 Task: Look for products from Painterland Sisters only.
Action: Mouse pressed left at (17, 99)
Screenshot: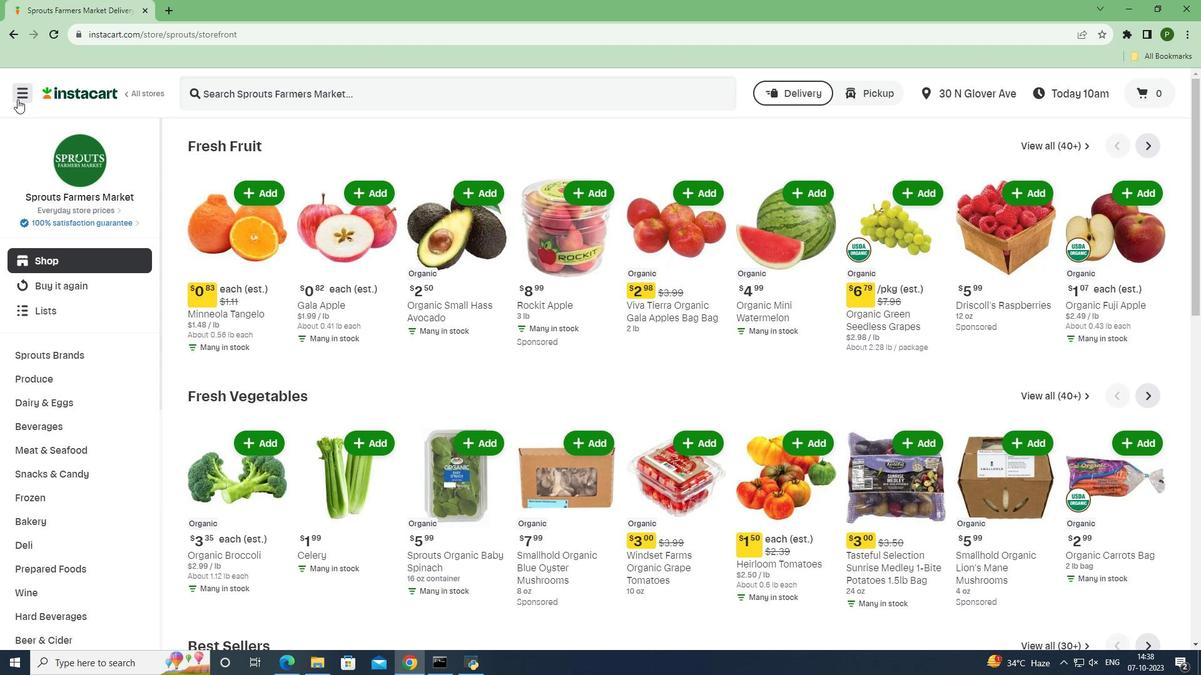 
Action: Mouse moved to (47, 341)
Screenshot: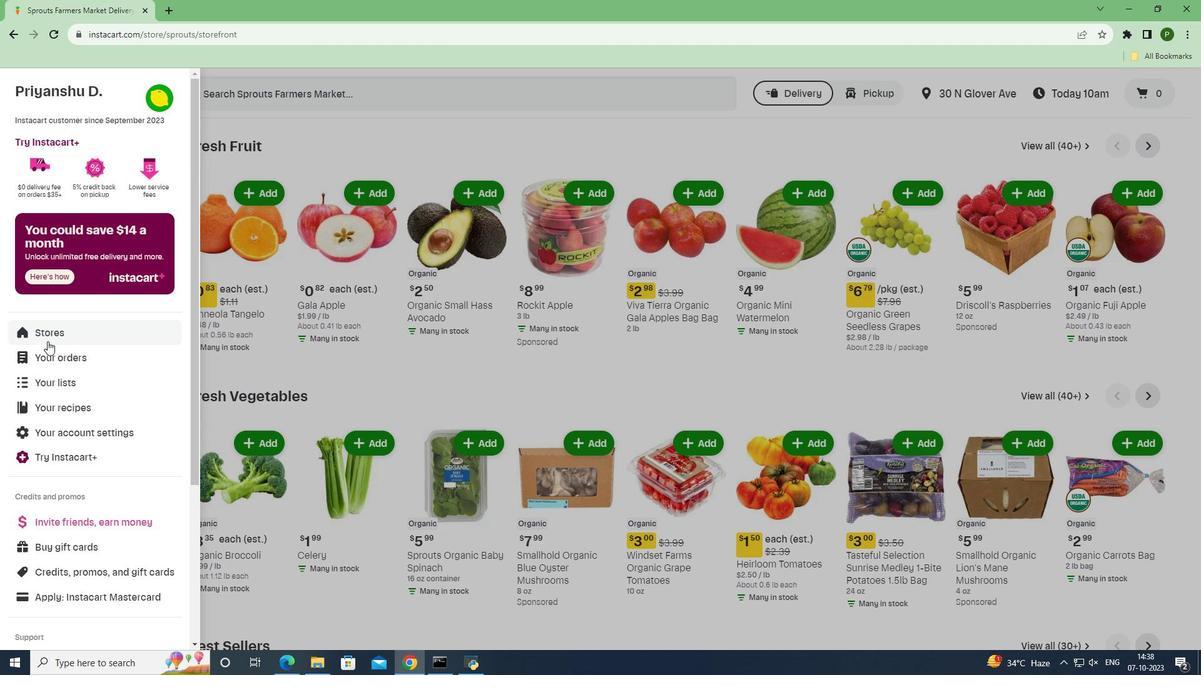 
Action: Mouse pressed left at (47, 341)
Screenshot: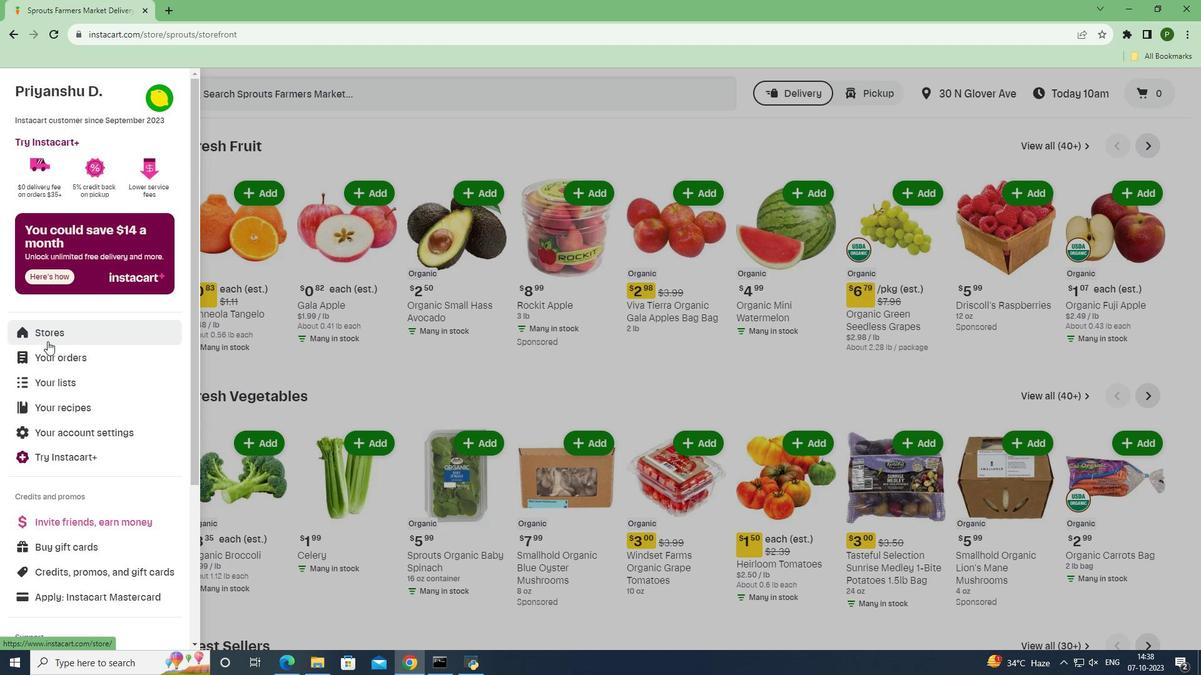 
Action: Mouse moved to (314, 140)
Screenshot: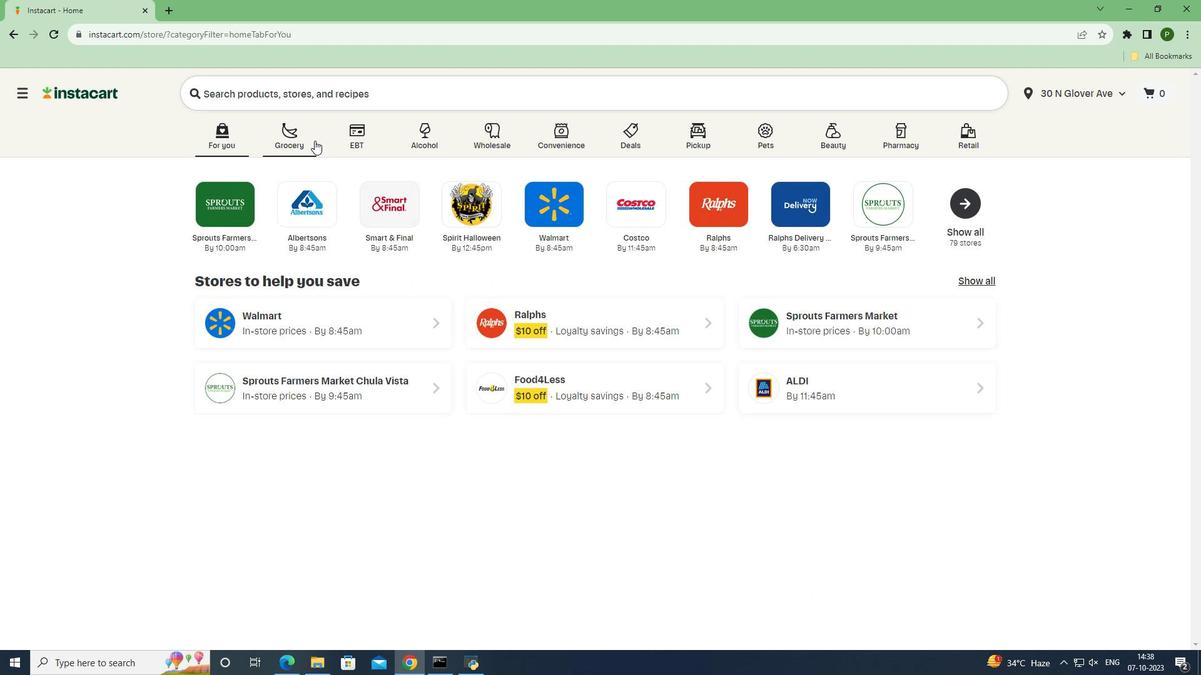 
Action: Mouse pressed left at (314, 140)
Screenshot: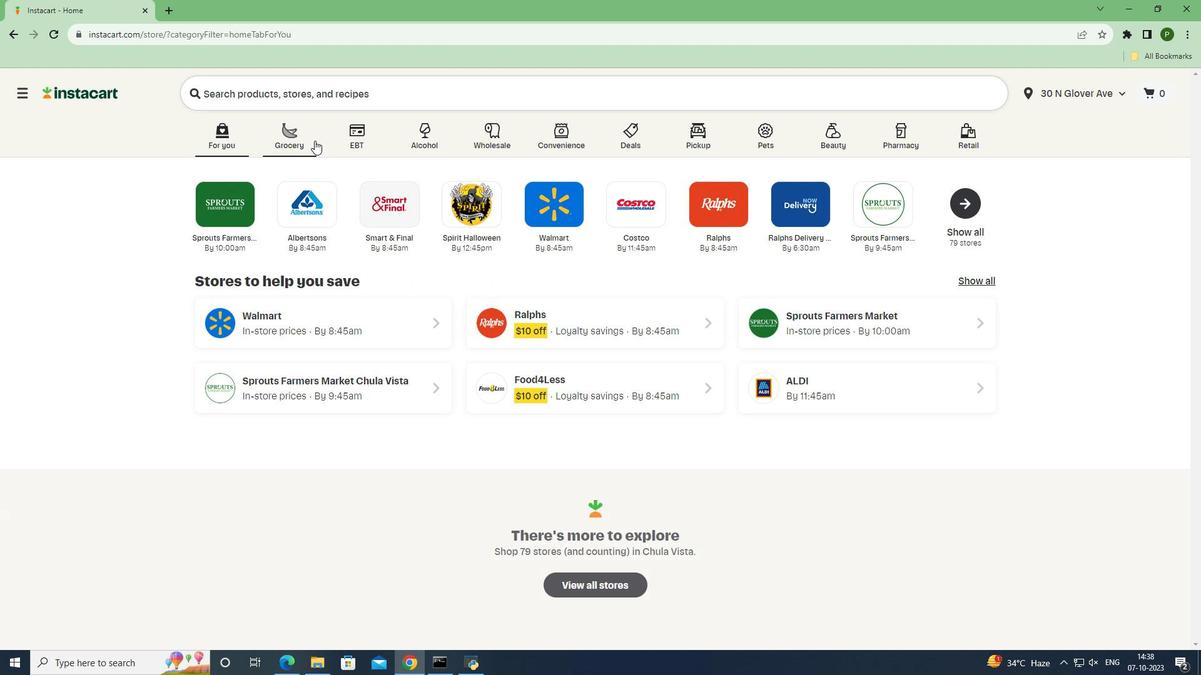 
Action: Mouse moved to (527, 289)
Screenshot: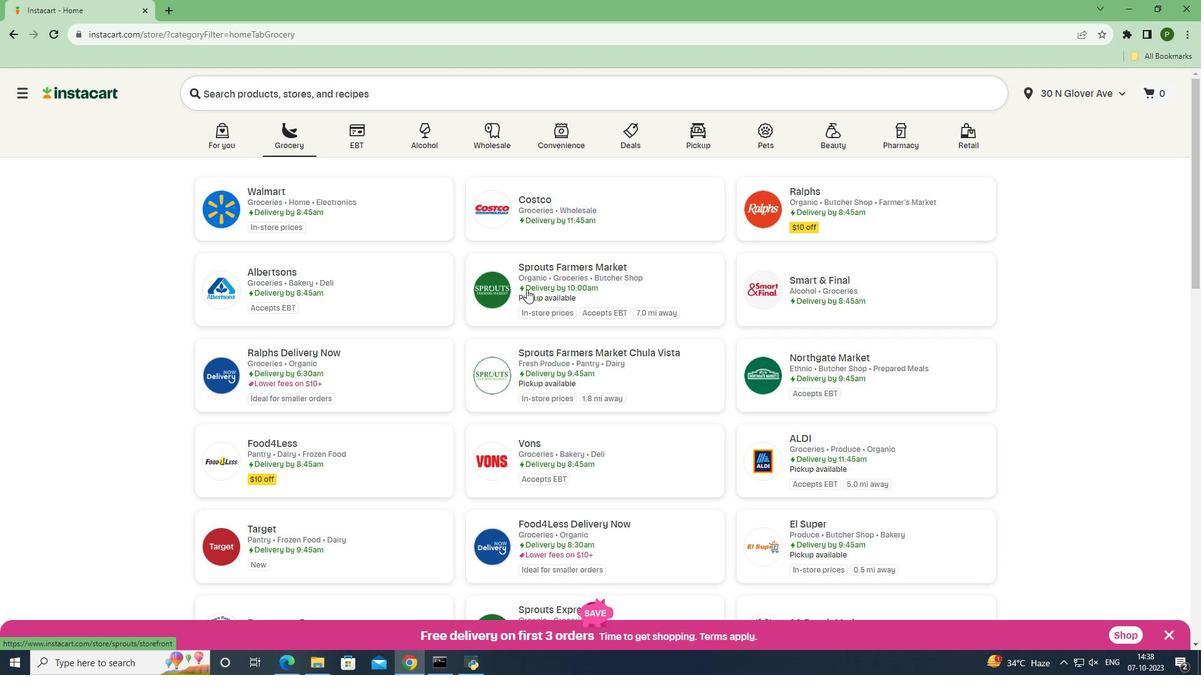 
Action: Mouse pressed left at (527, 289)
Screenshot: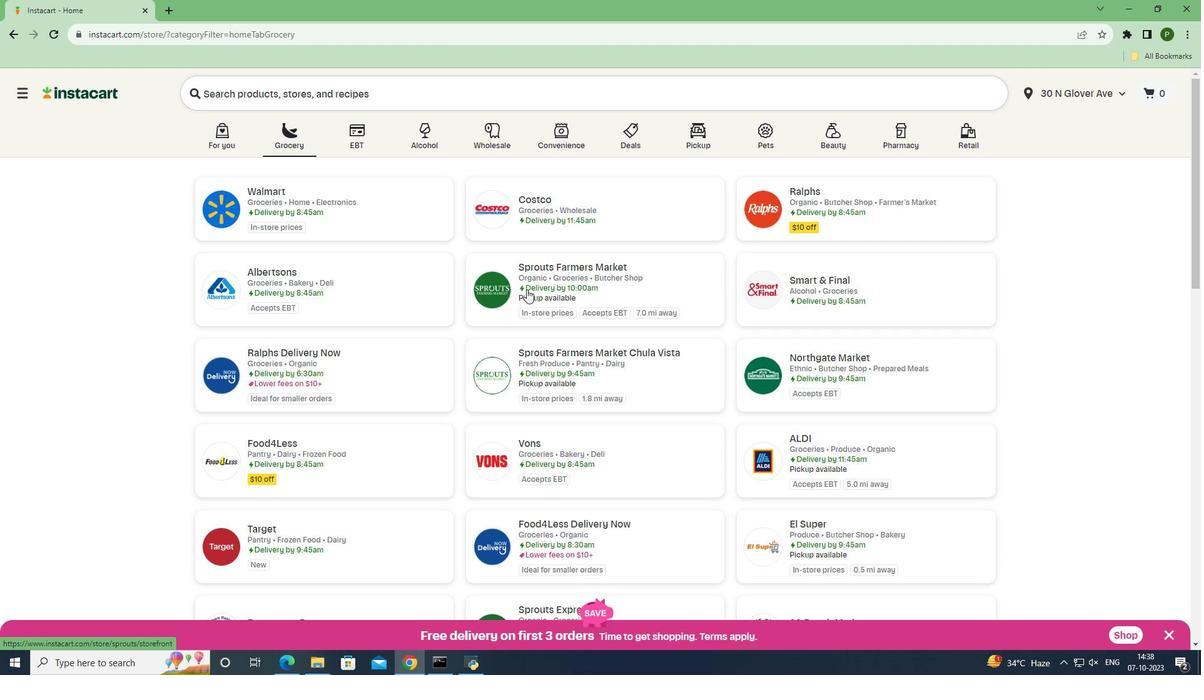 
Action: Mouse moved to (80, 402)
Screenshot: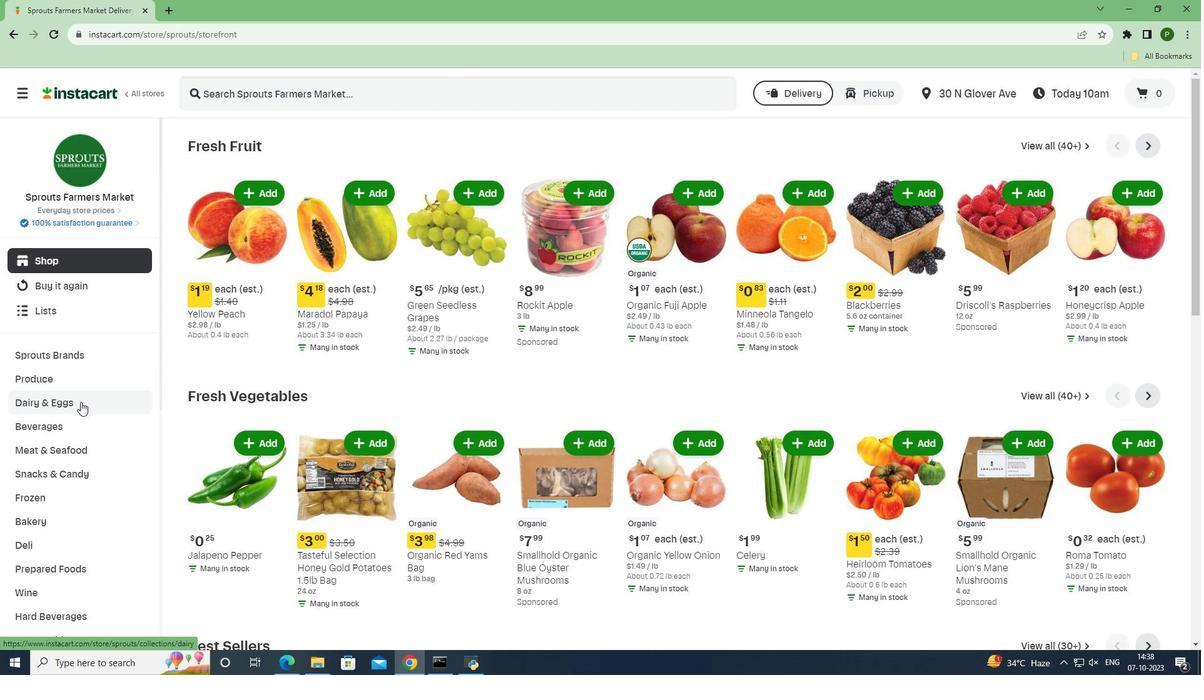 
Action: Mouse pressed left at (80, 402)
Screenshot: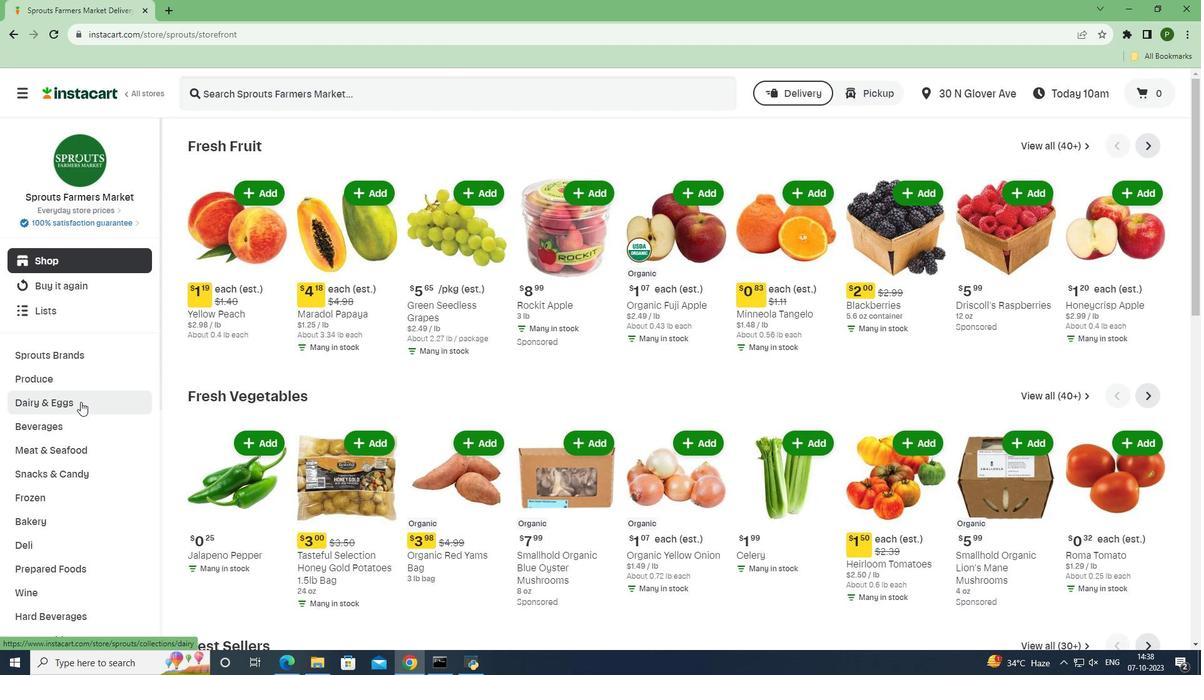 
Action: Mouse moved to (45, 497)
Screenshot: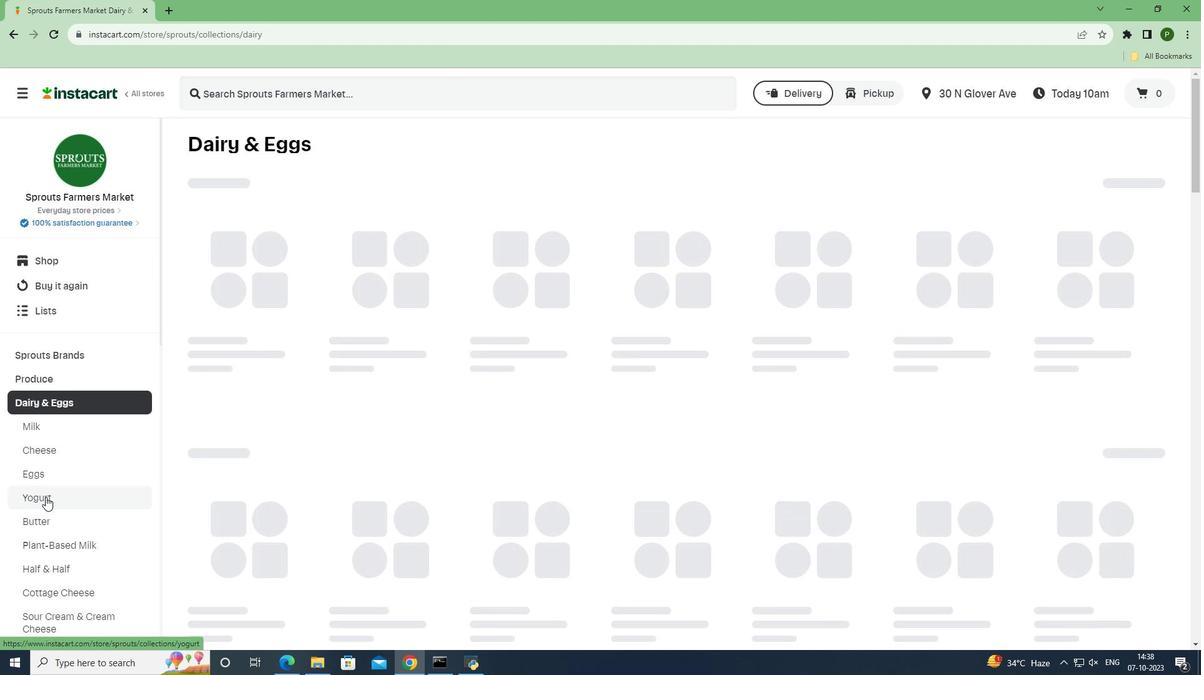 
Action: Mouse pressed left at (45, 497)
Screenshot: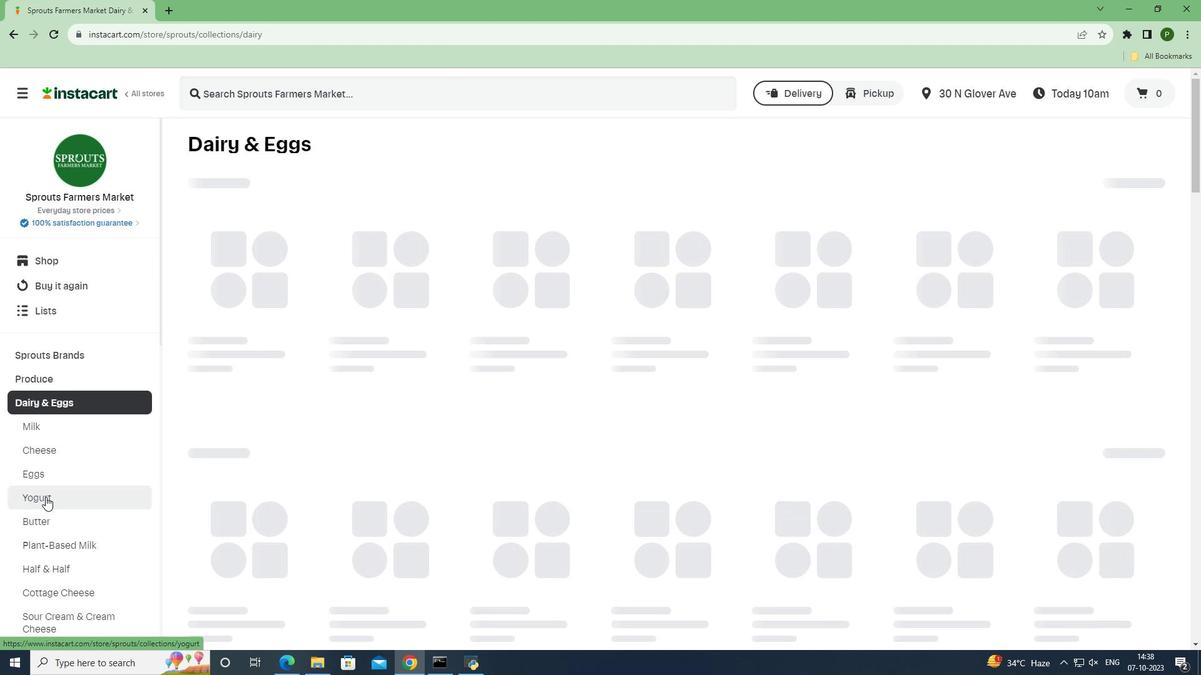 
Action: Mouse moved to (397, 234)
Screenshot: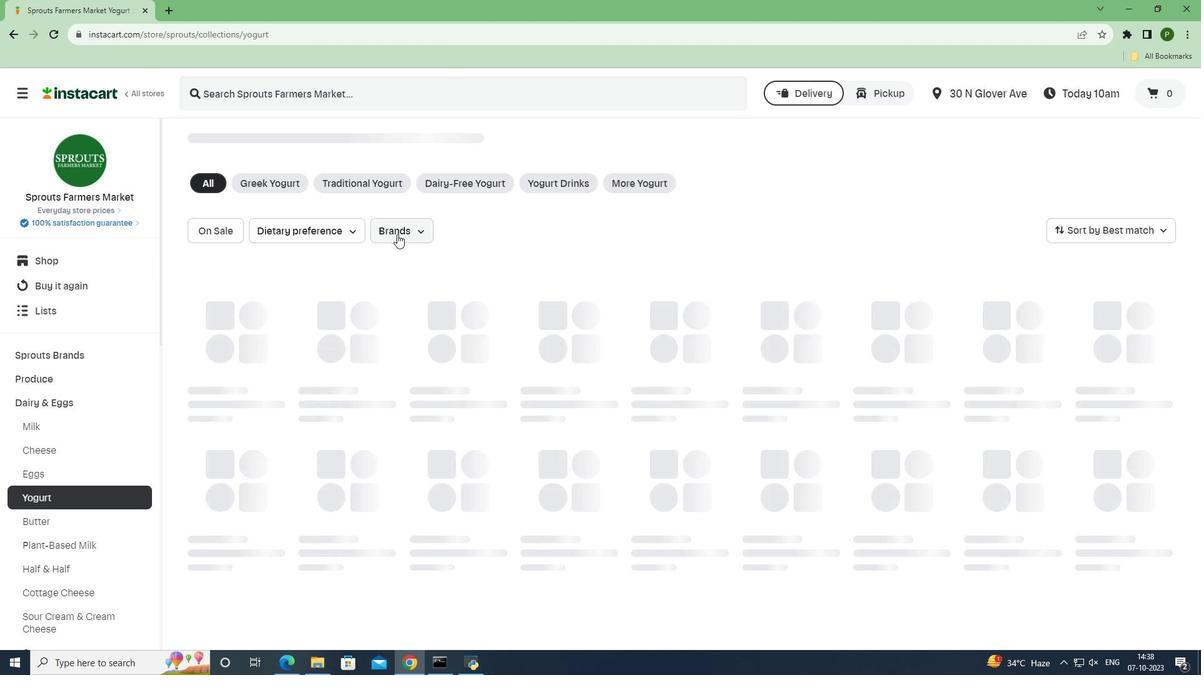 
Action: Mouse pressed left at (397, 234)
Screenshot: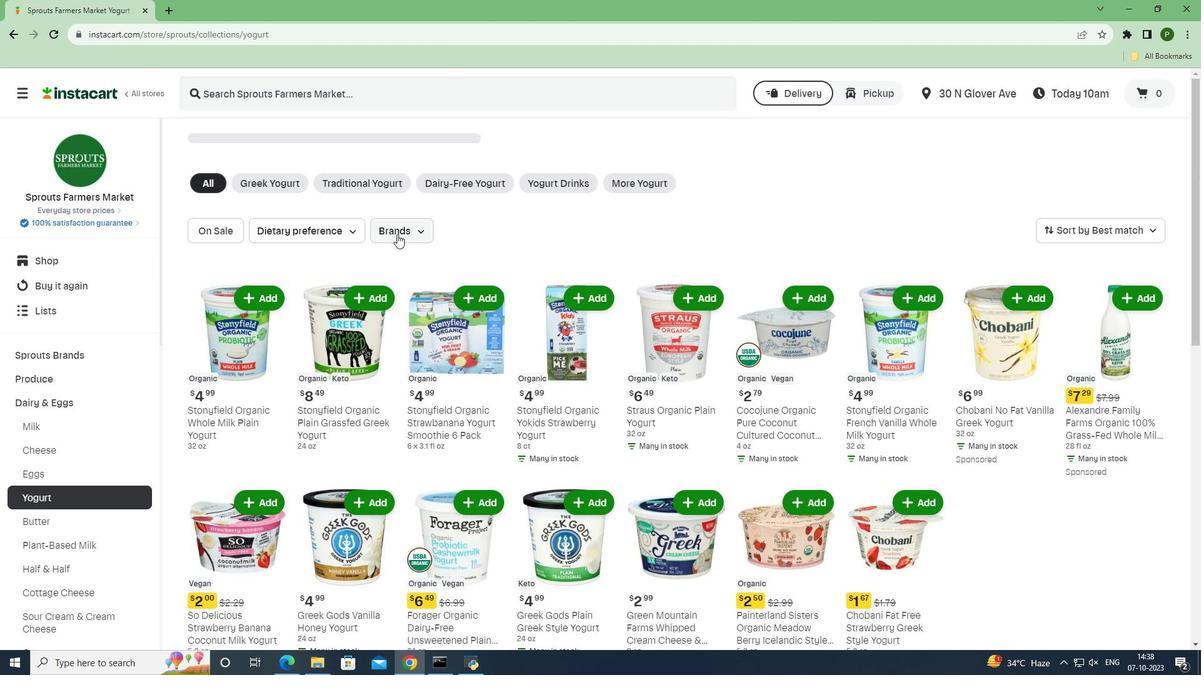 
Action: Mouse moved to (433, 331)
Screenshot: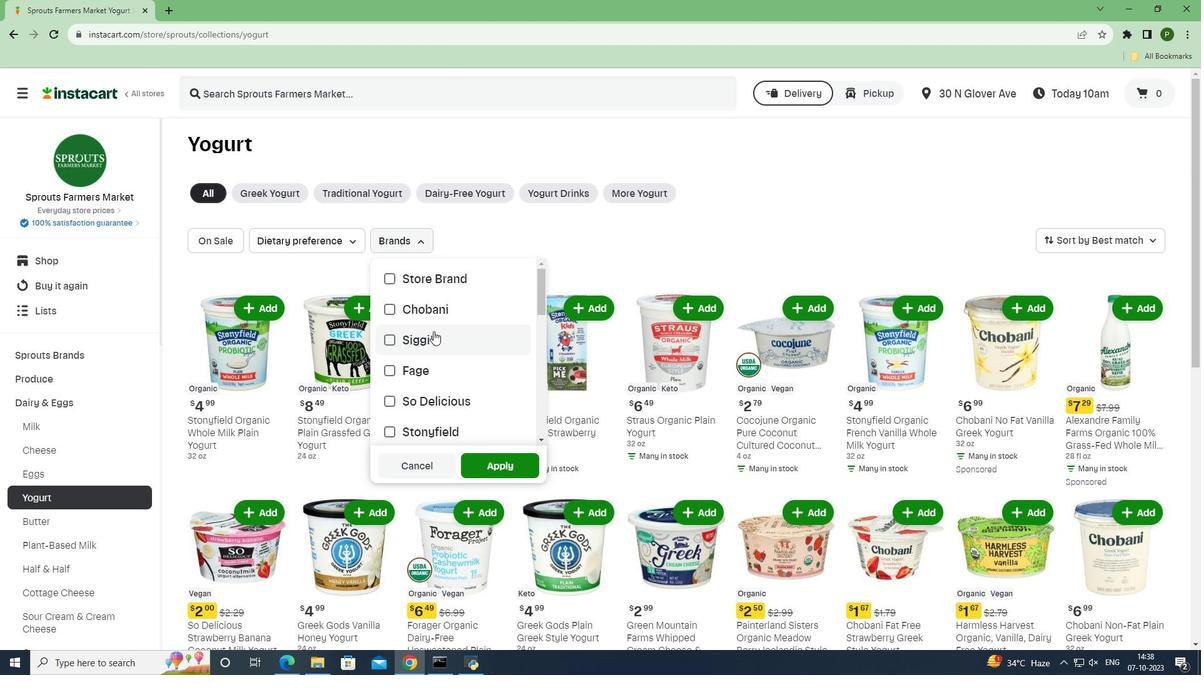 
Action: Mouse scrolled (433, 331) with delta (0, 0)
Screenshot: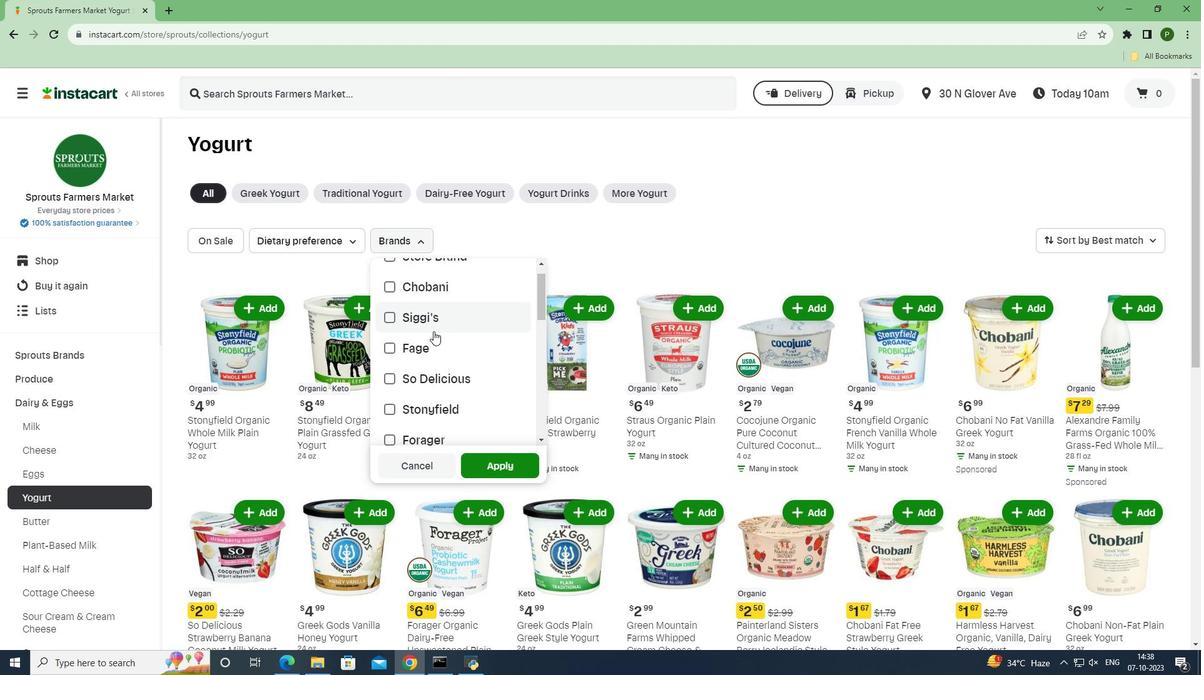 
Action: Mouse scrolled (433, 331) with delta (0, 0)
Screenshot: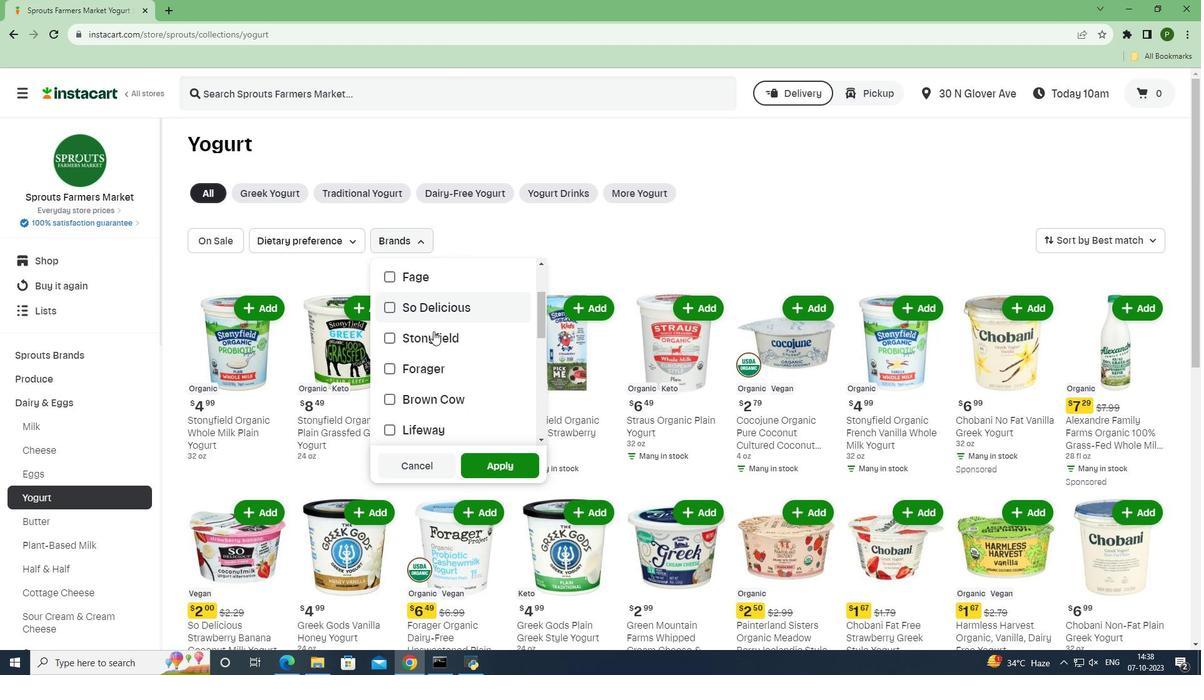 
Action: Mouse scrolled (433, 331) with delta (0, 0)
Screenshot: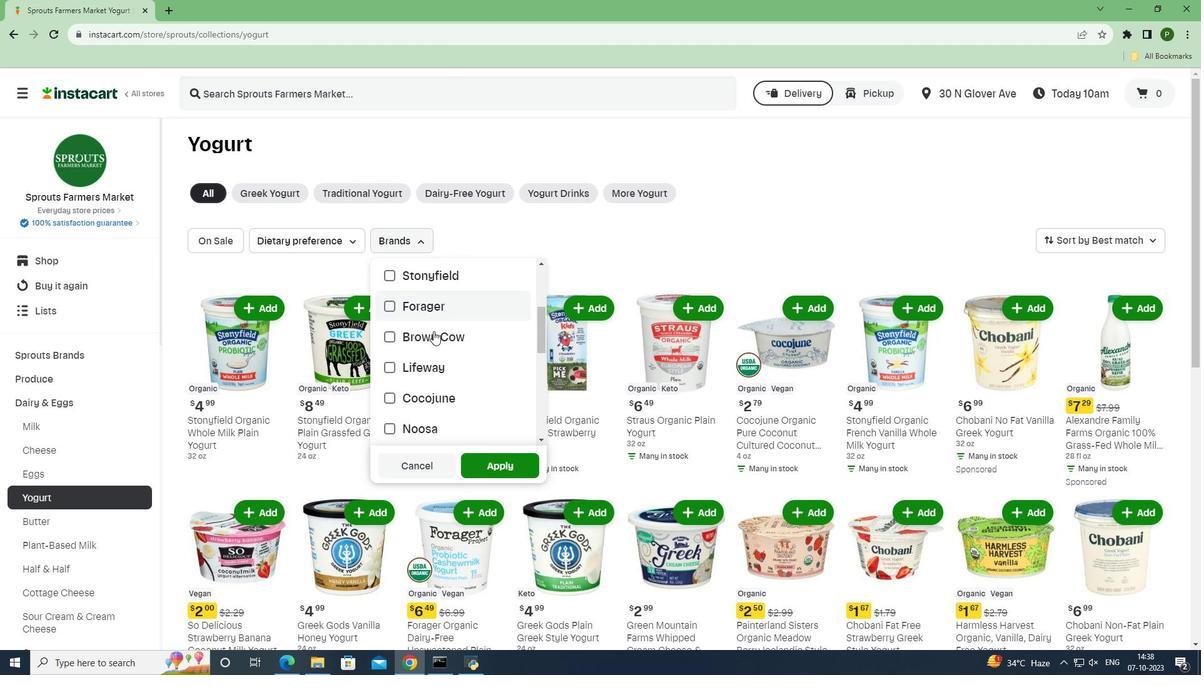 
Action: Mouse scrolled (433, 331) with delta (0, 0)
Screenshot: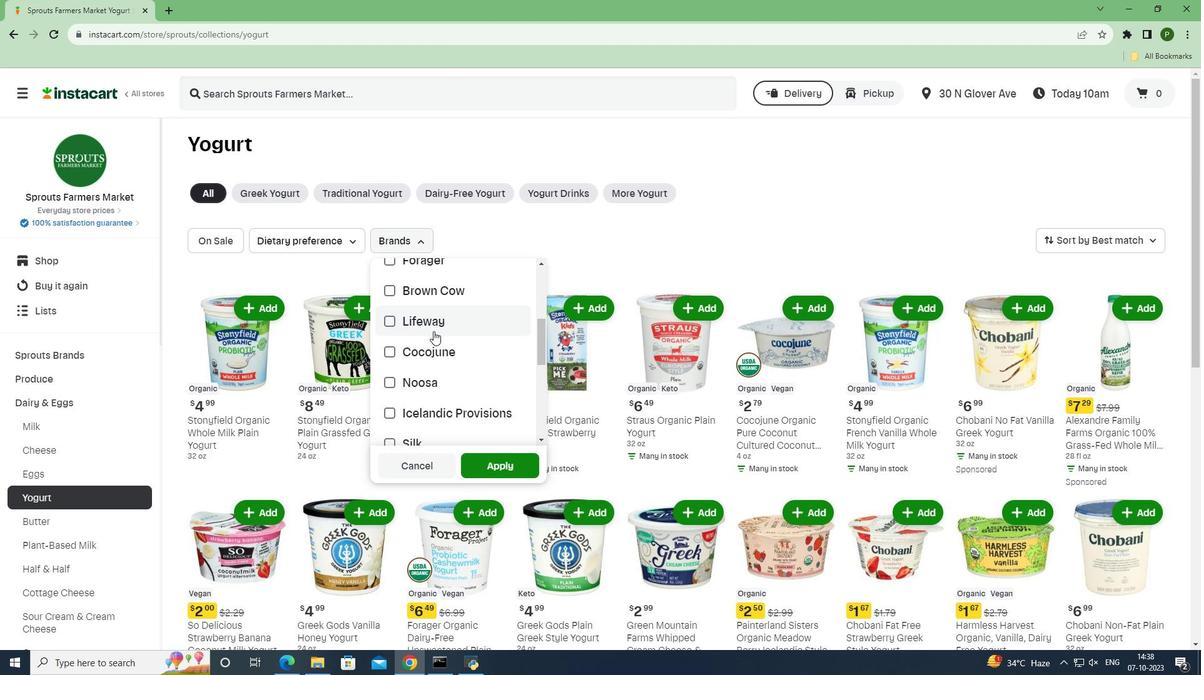 
Action: Mouse scrolled (433, 331) with delta (0, 0)
Screenshot: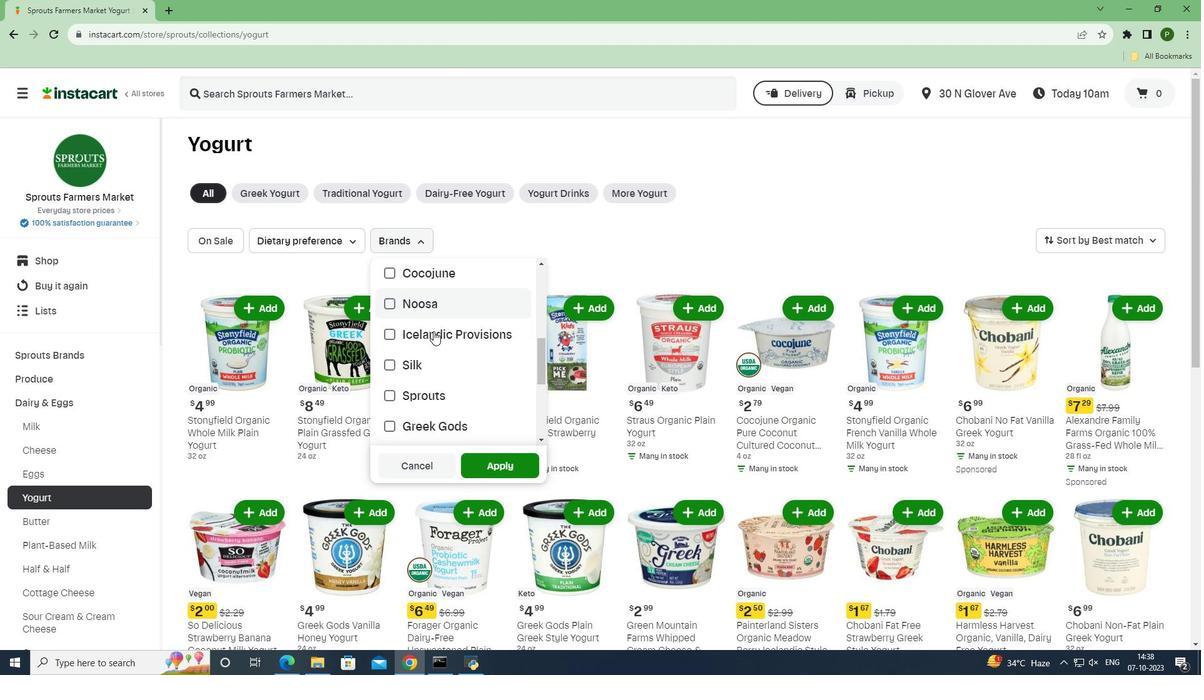 
Action: Mouse scrolled (433, 331) with delta (0, 0)
Screenshot: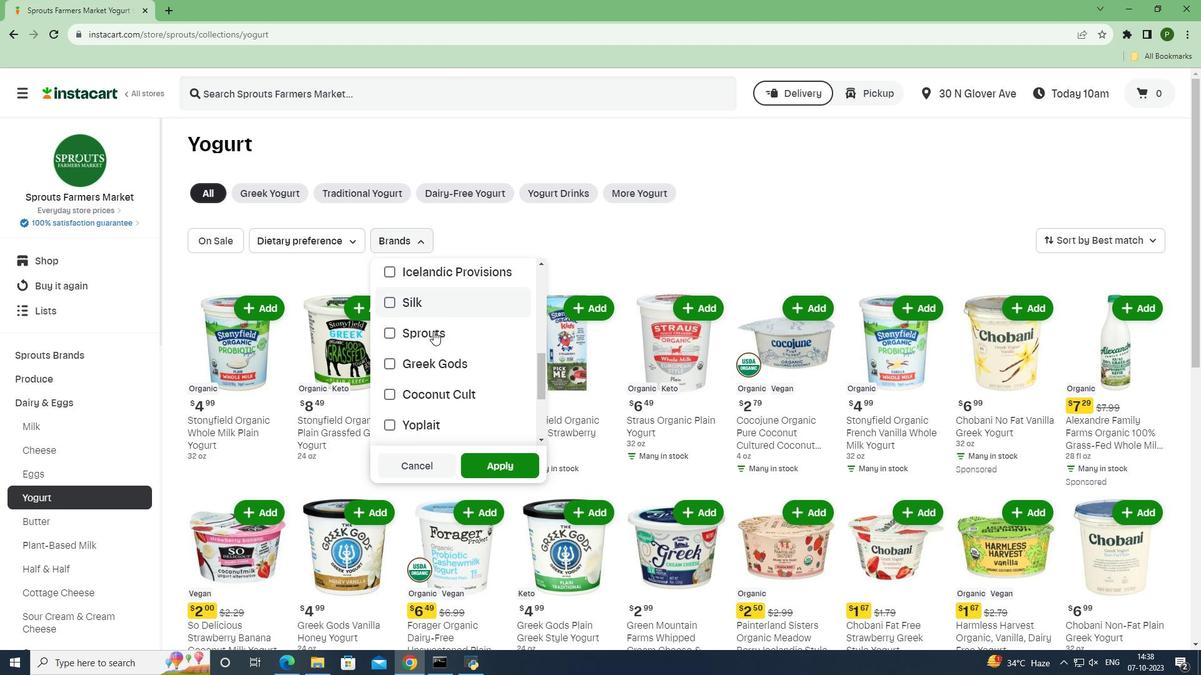 
Action: Mouse scrolled (433, 331) with delta (0, 0)
Screenshot: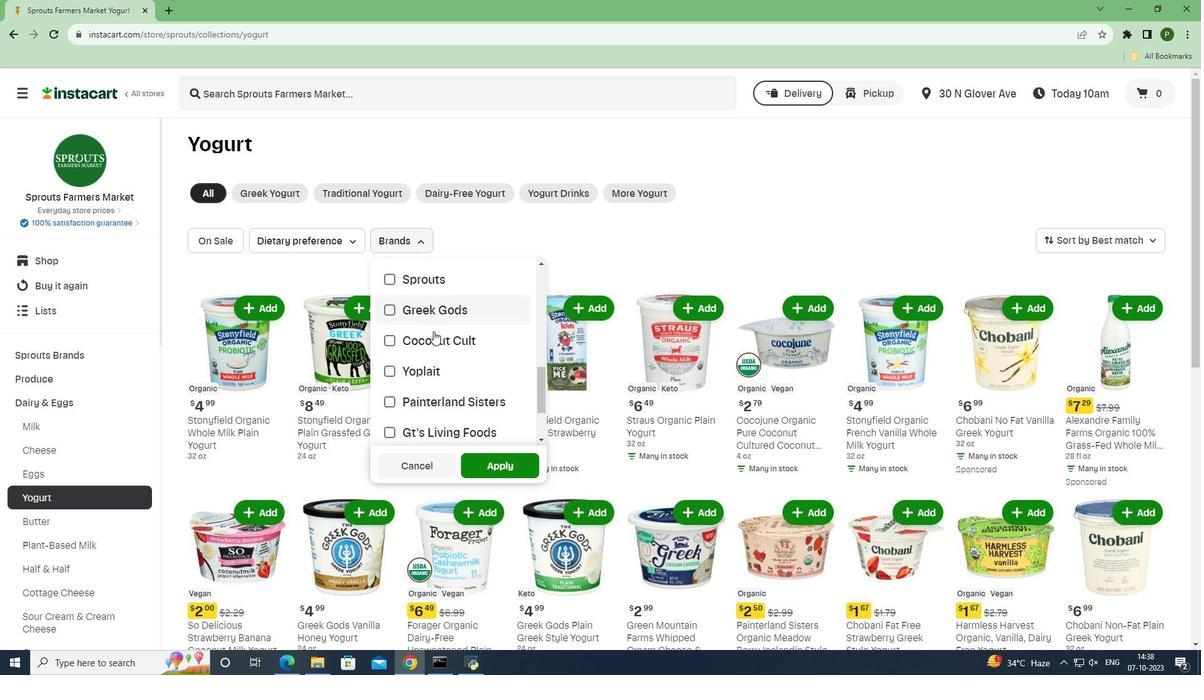 
Action: Mouse moved to (427, 361)
Screenshot: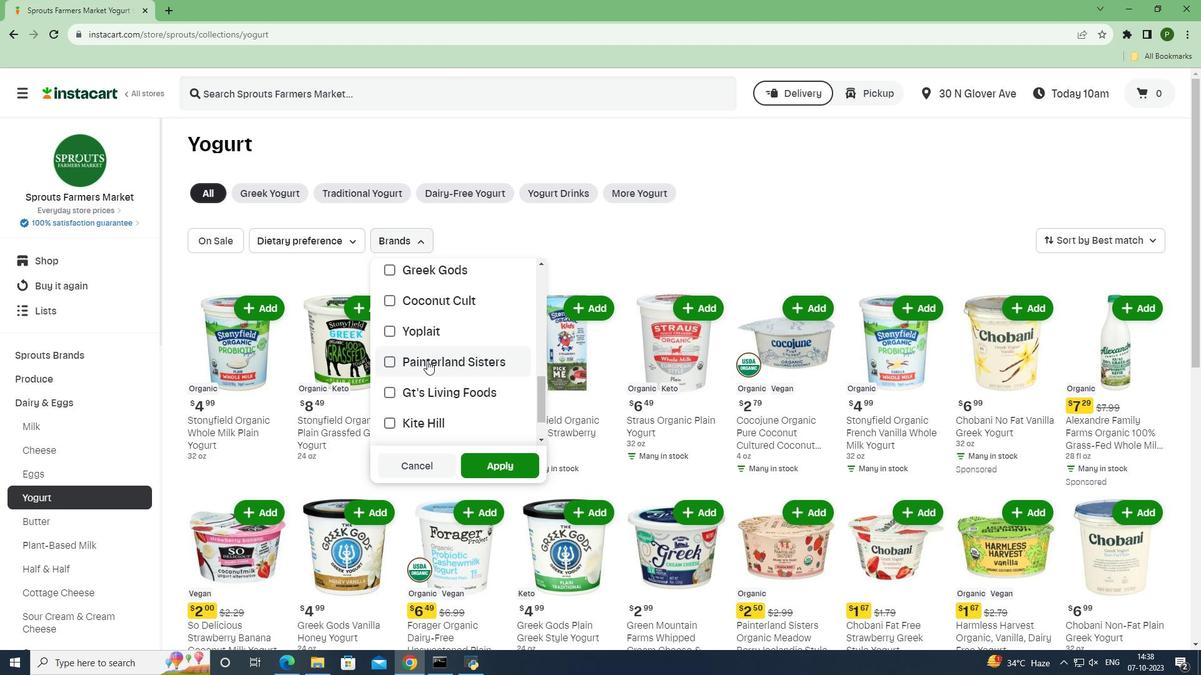 
Action: Mouse pressed left at (427, 361)
Screenshot: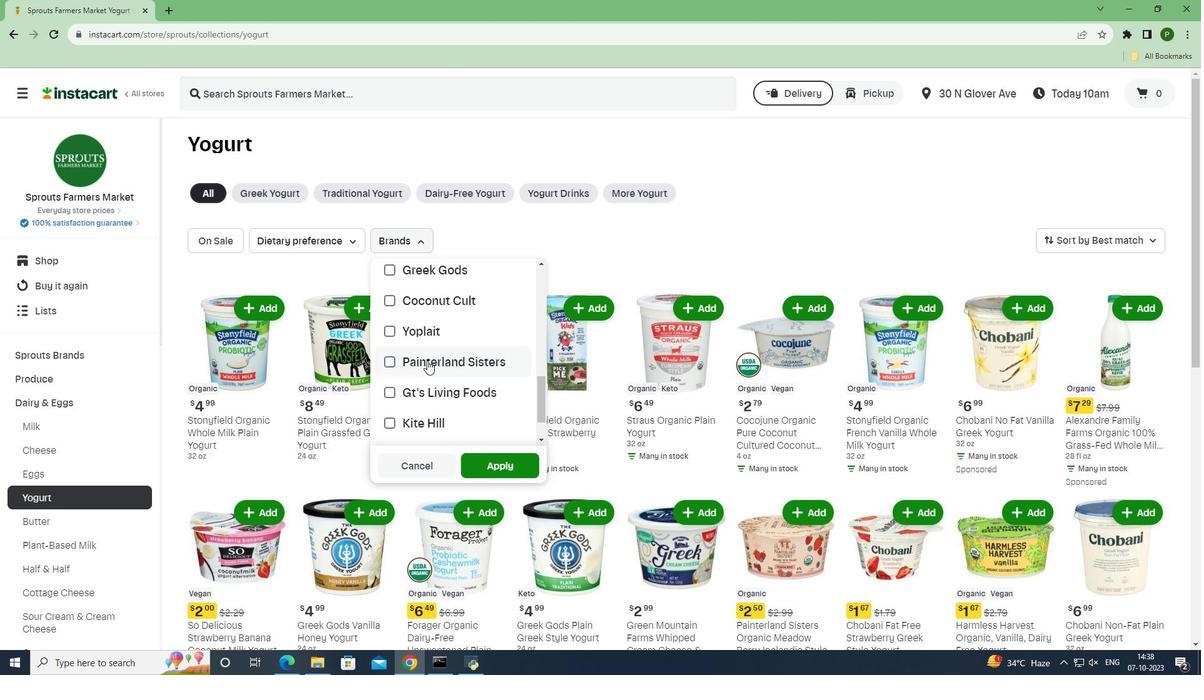 
Action: Mouse moved to (491, 461)
Screenshot: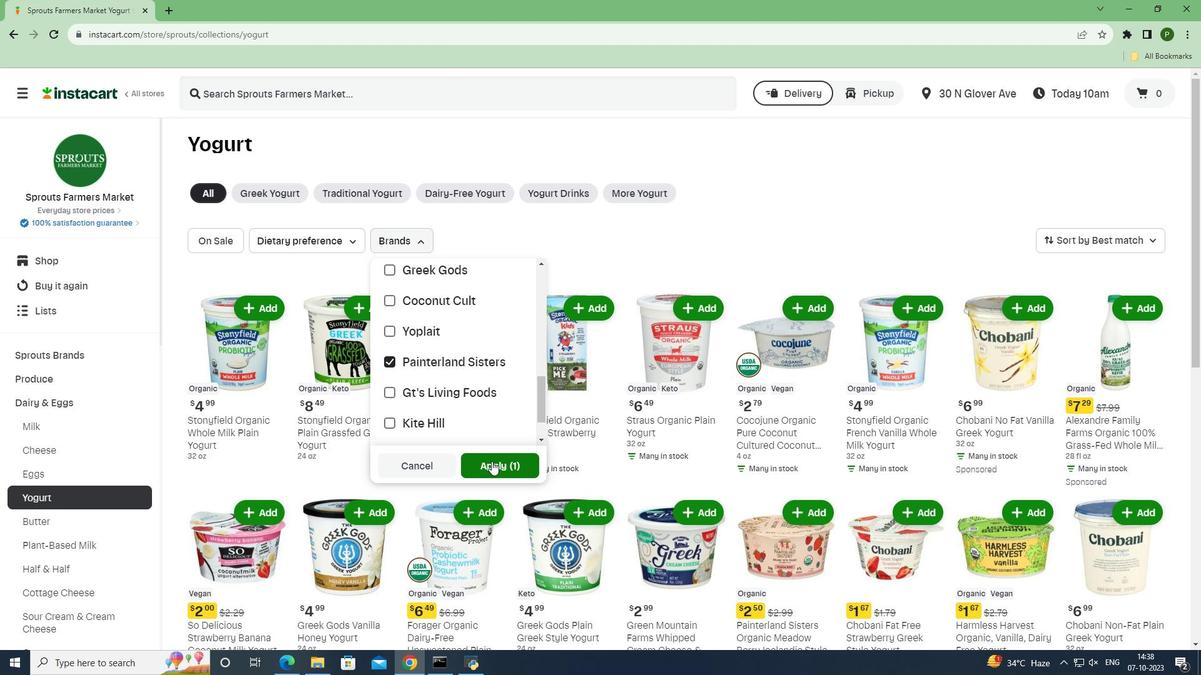 
Action: Mouse pressed left at (491, 461)
Screenshot: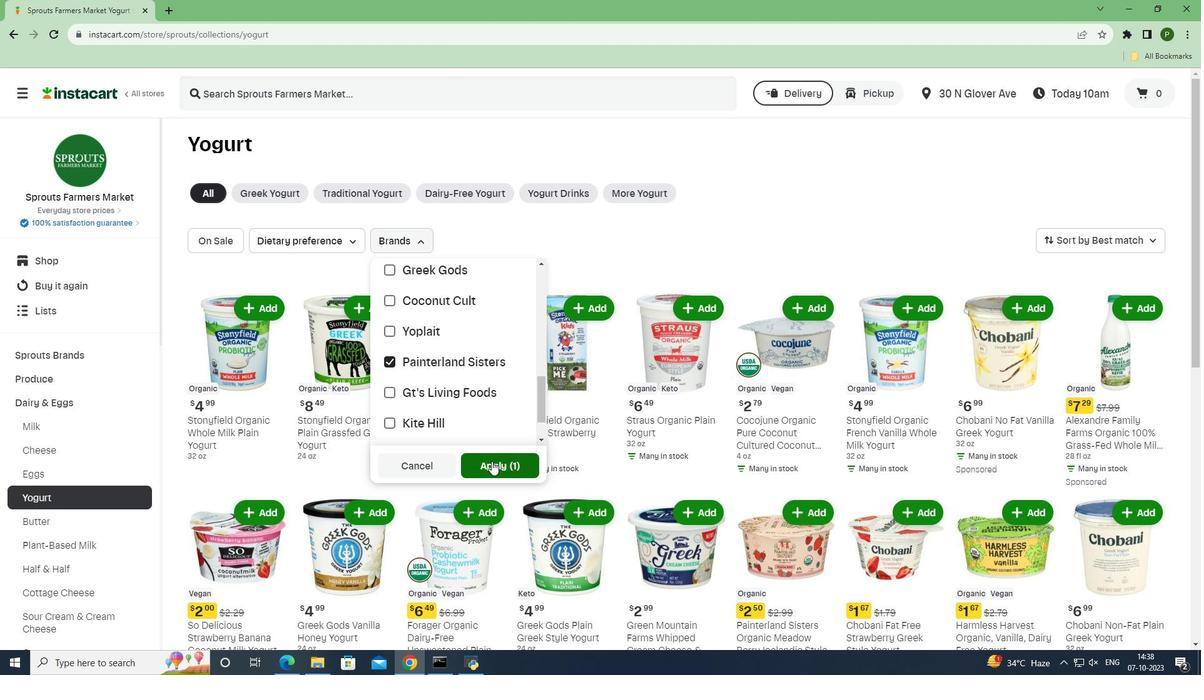 
Action: Mouse moved to (530, 403)
Screenshot: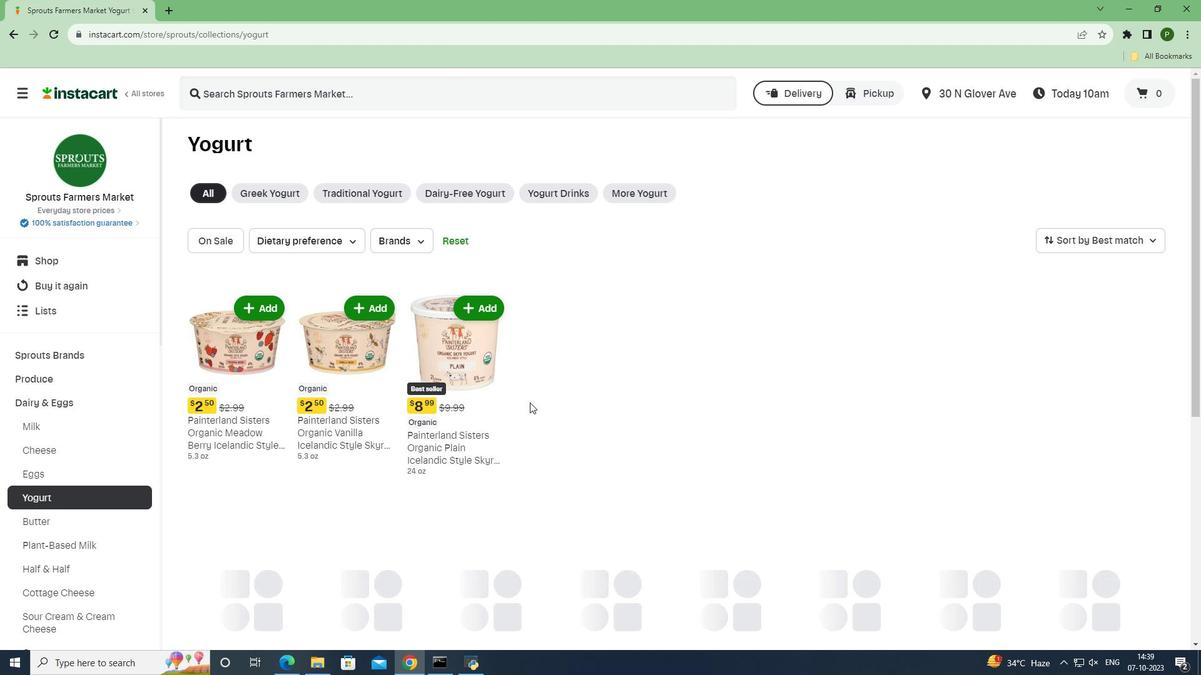 
